 Task: Manage third-party application access to your GitHub account.
Action: Mouse moved to (807, 54)
Screenshot: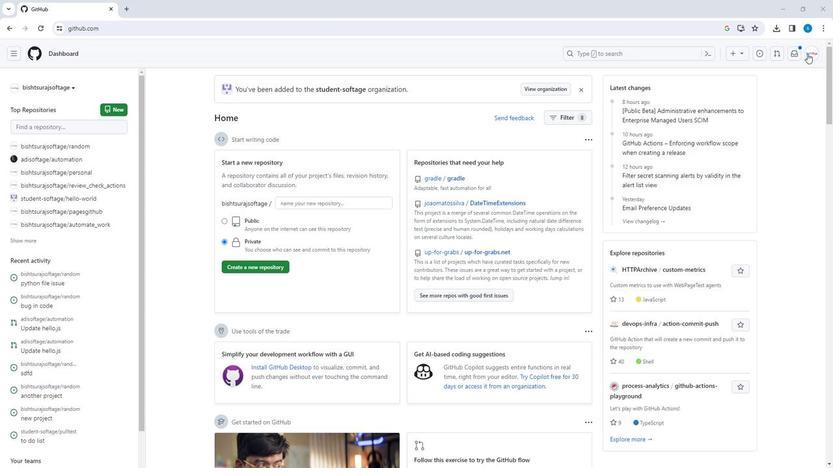 
Action: Mouse pressed left at (807, 54)
Screenshot: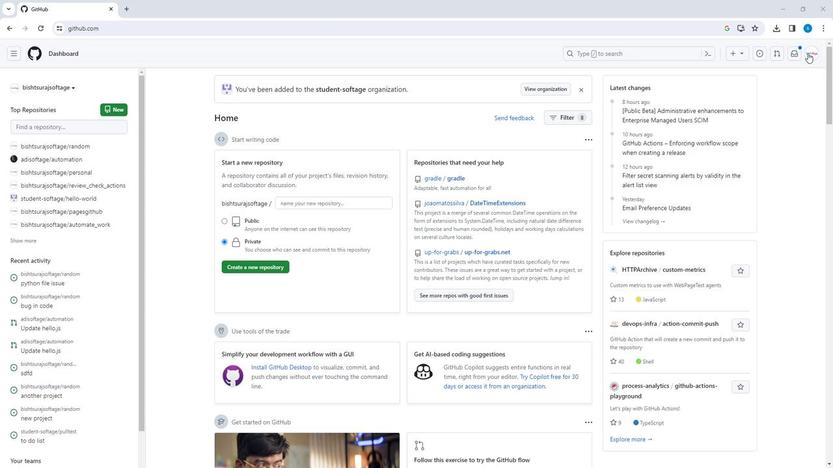 
Action: Mouse moved to (747, 280)
Screenshot: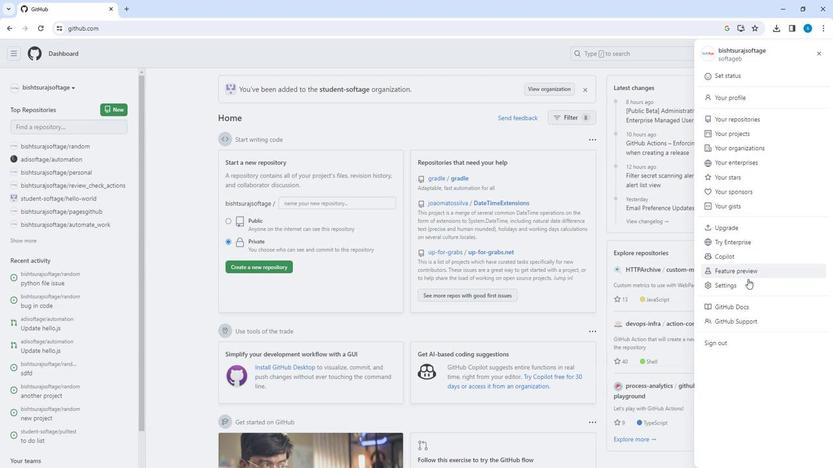 
Action: Mouse pressed left at (747, 280)
Screenshot: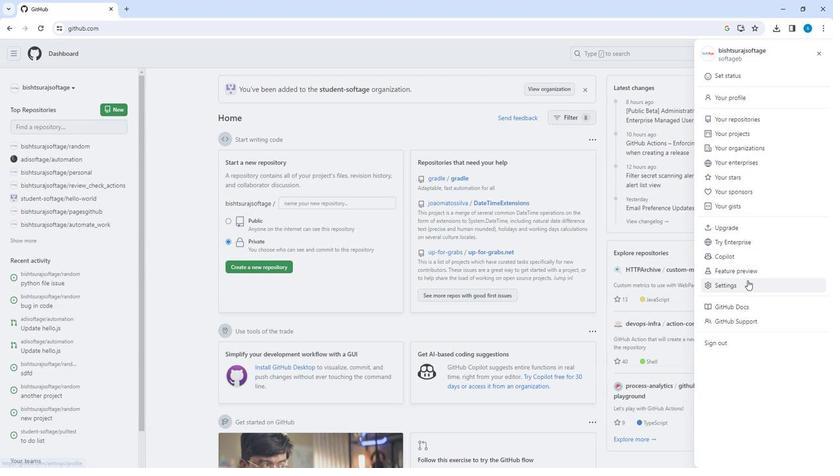 
Action: Mouse moved to (266, 332)
Screenshot: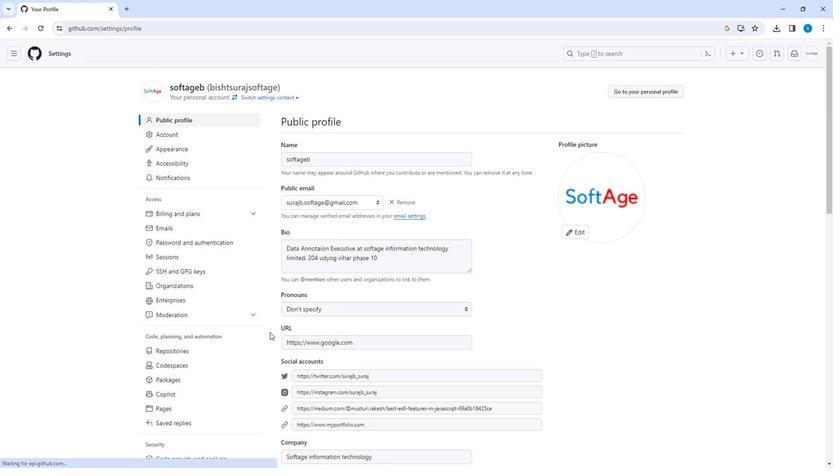 
Action: Mouse scrolled (266, 331) with delta (0, 0)
Screenshot: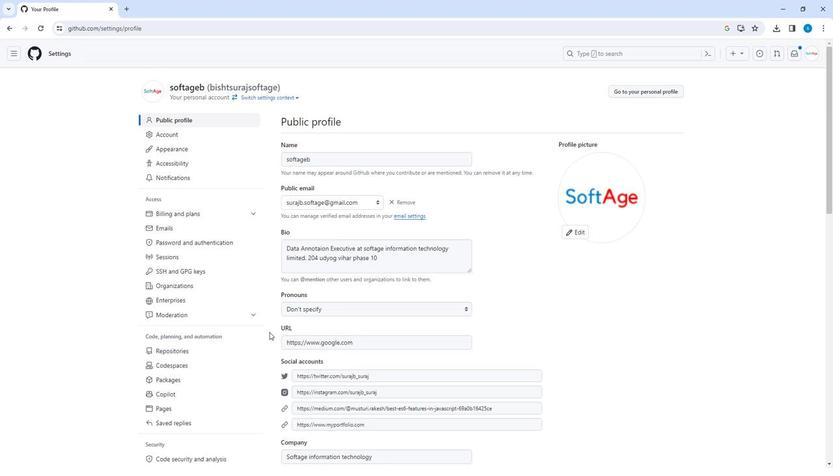
Action: Mouse scrolled (266, 331) with delta (0, 0)
Screenshot: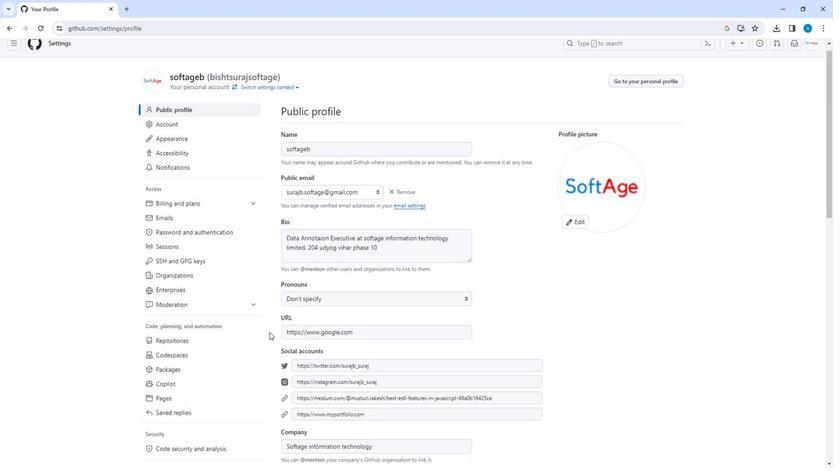 
Action: Mouse scrolled (266, 331) with delta (0, 0)
Screenshot: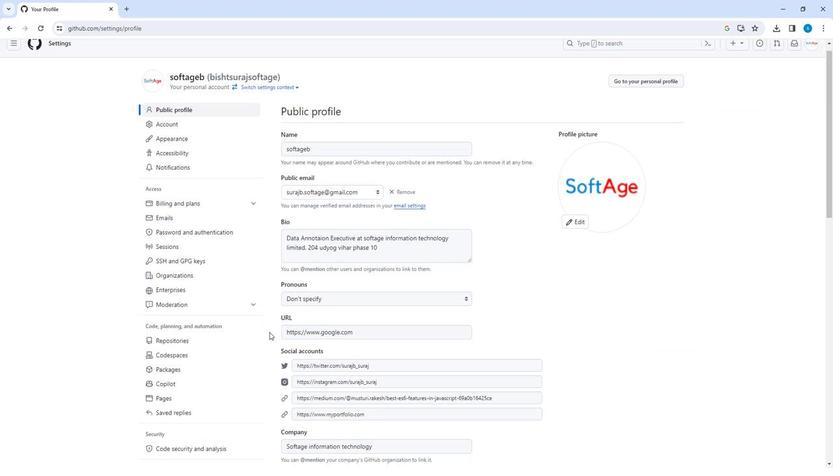 
Action: Mouse scrolled (266, 331) with delta (0, 0)
Screenshot: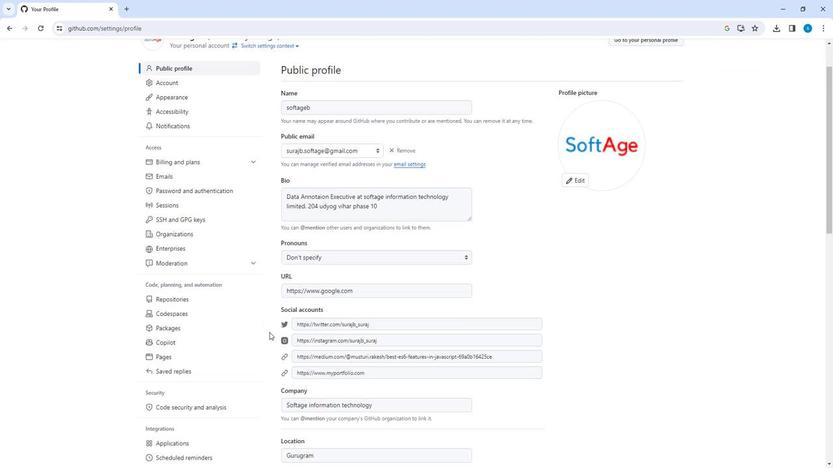 
Action: Mouse moved to (227, 313)
Screenshot: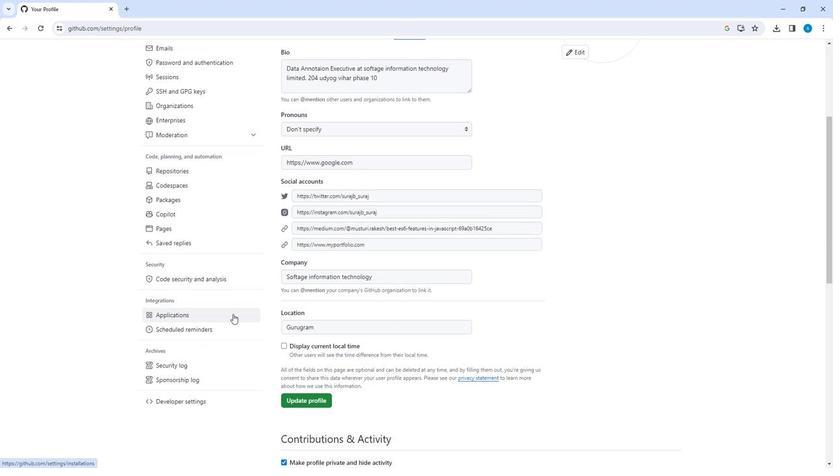 
Action: Mouse pressed left at (227, 313)
Screenshot: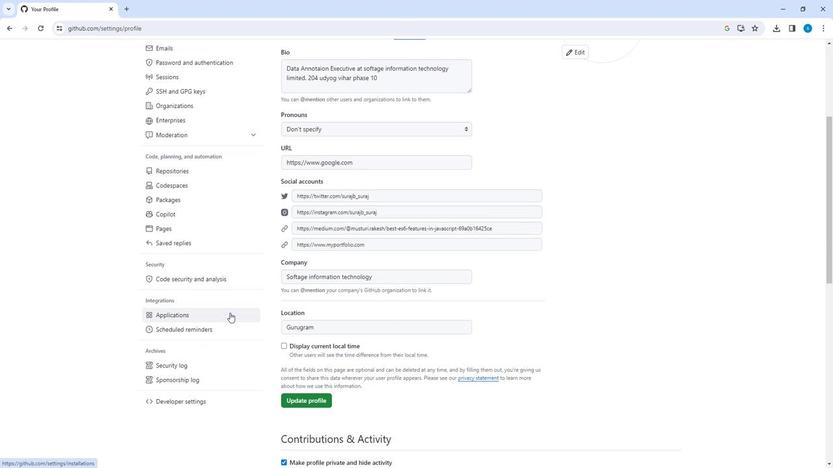 
Action: Mouse moved to (446, 146)
Screenshot: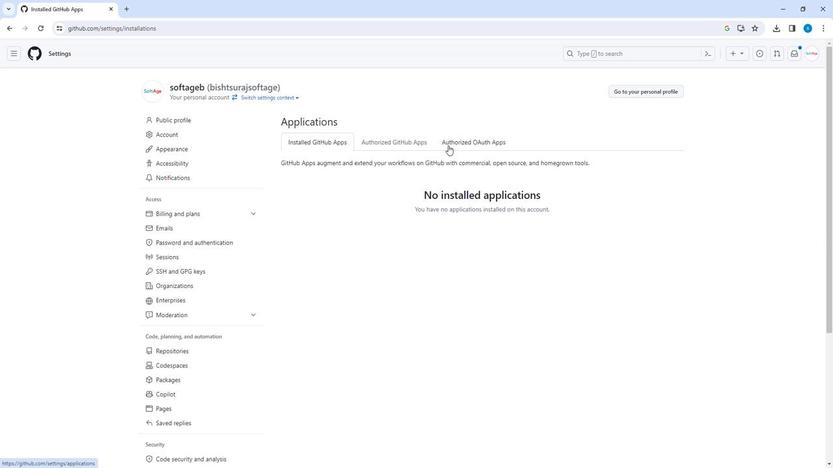
Action: Mouse pressed left at (446, 146)
Screenshot: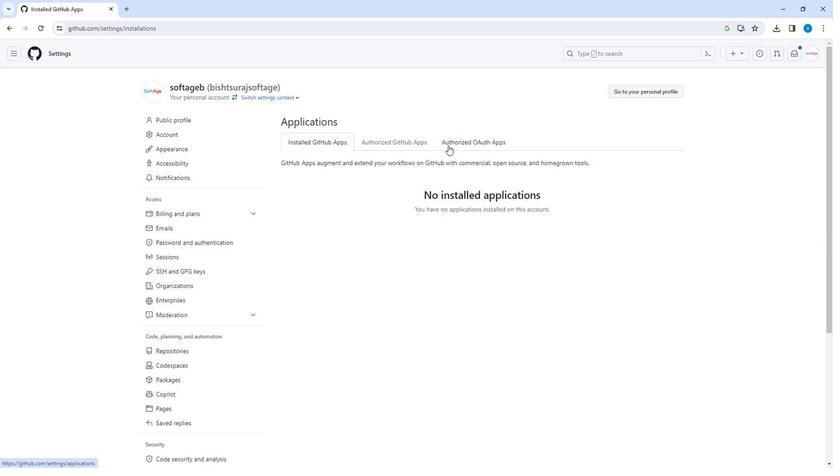 
Action: Mouse moved to (354, 201)
Screenshot: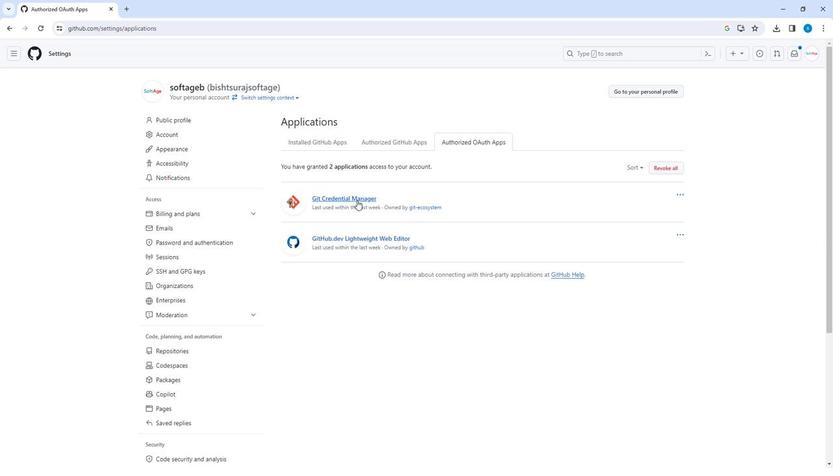 
Action: Mouse pressed left at (354, 201)
Screenshot: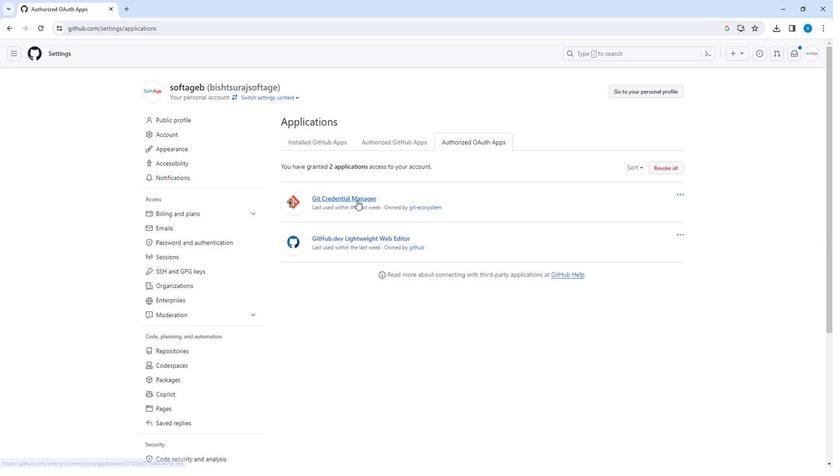 
Action: Mouse moved to (657, 192)
Screenshot: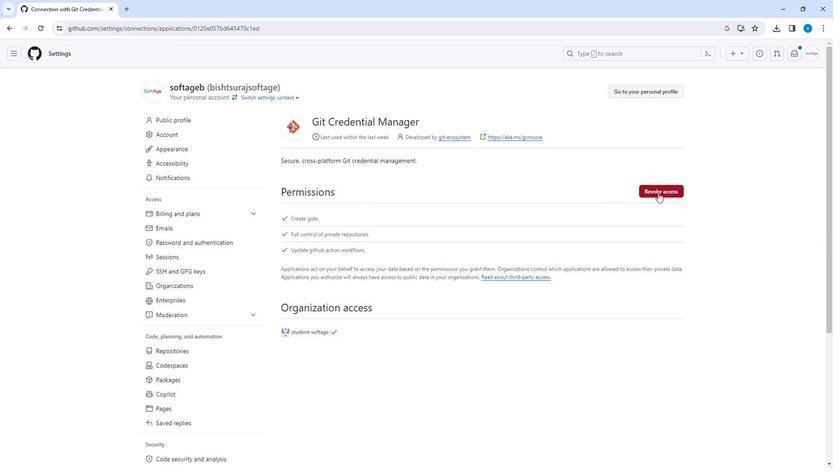 
Action: Mouse pressed left at (657, 192)
Screenshot: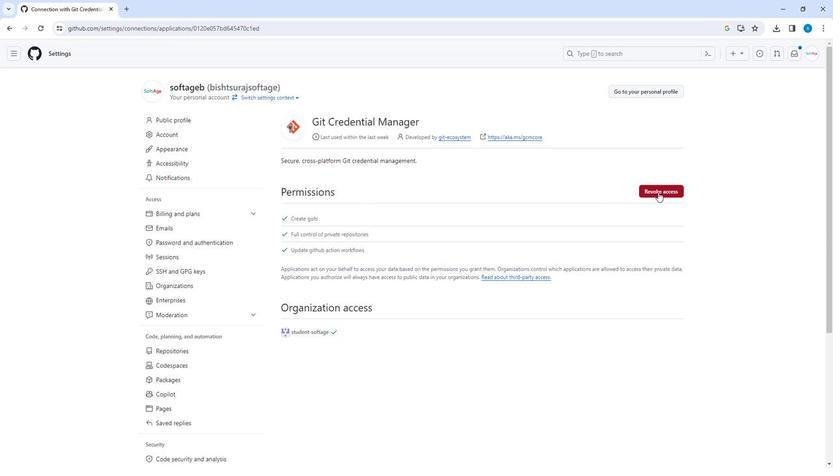 
Action: Mouse moved to (455, 159)
Screenshot: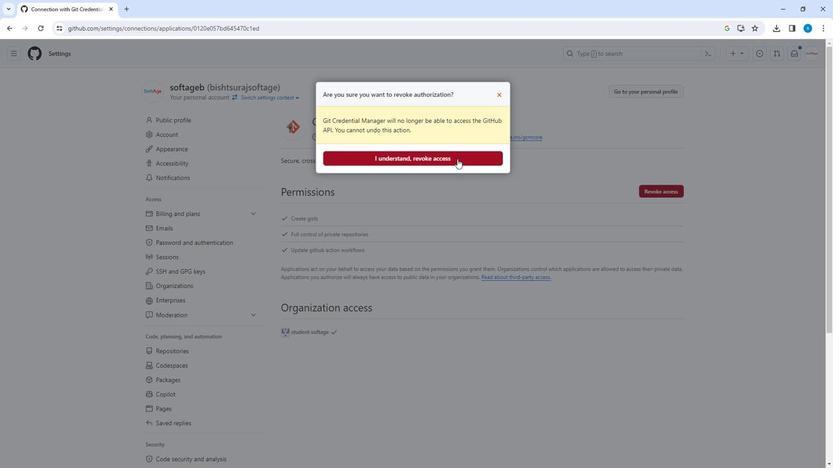 
Action: Mouse pressed left at (455, 159)
Screenshot: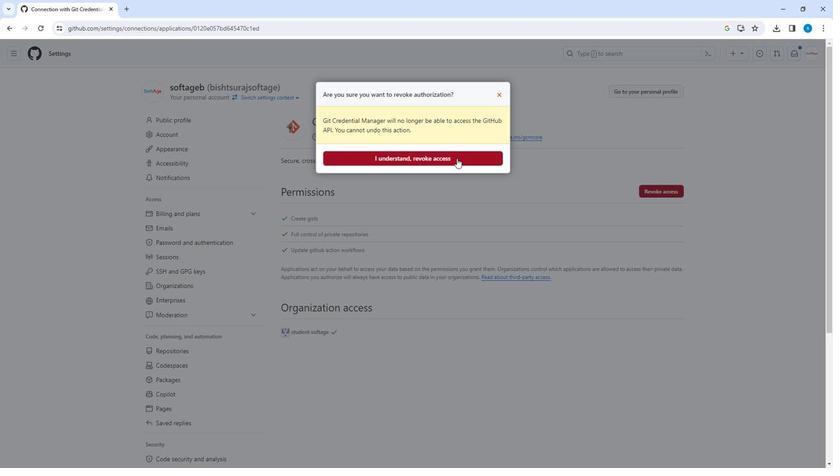 
Action: Mouse moved to (384, 223)
Screenshot: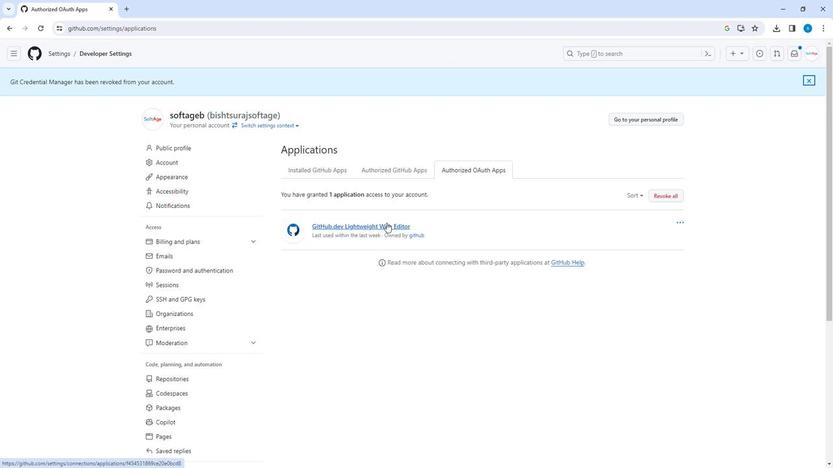 
Action: Mouse pressed left at (384, 223)
Screenshot: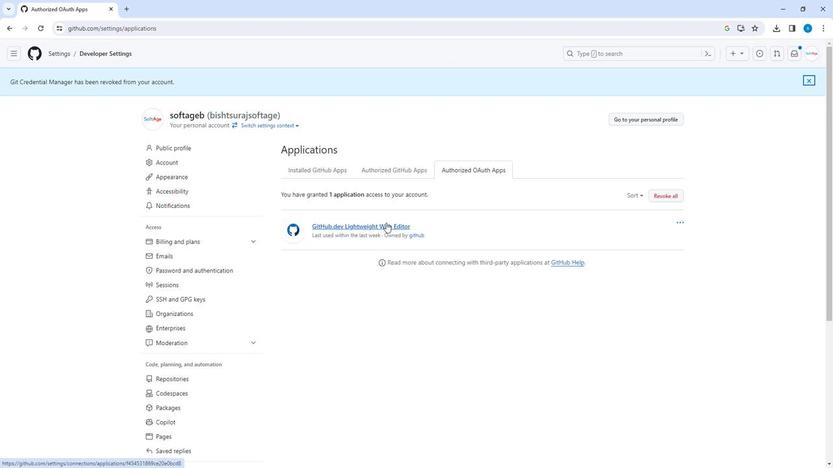 
Action: Mouse moved to (397, 187)
Screenshot: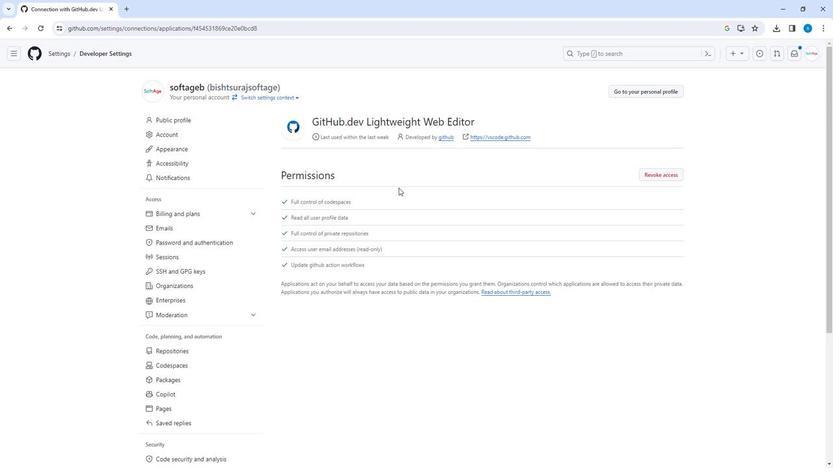 
